 Task: Clear the cookies and other site data from all time.
Action: Mouse moved to (1290, 39)
Screenshot: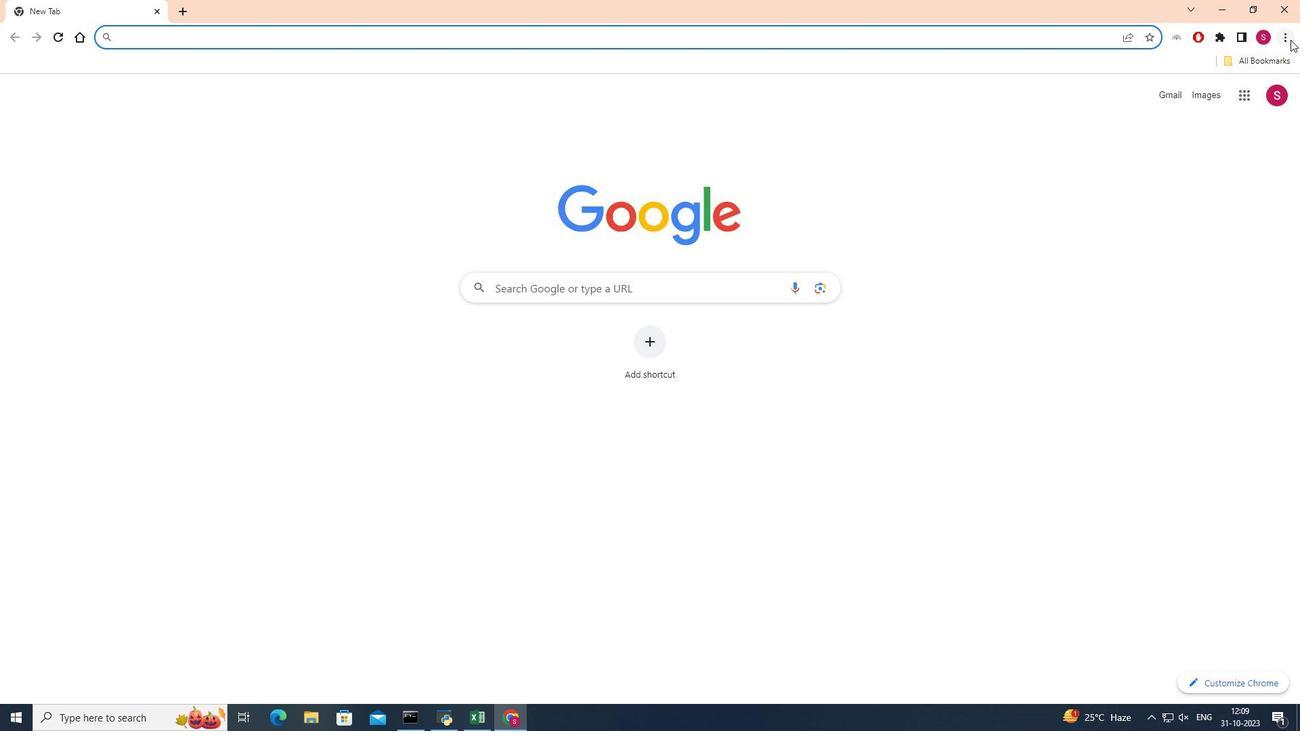 
Action: Mouse pressed left at (1290, 39)
Screenshot: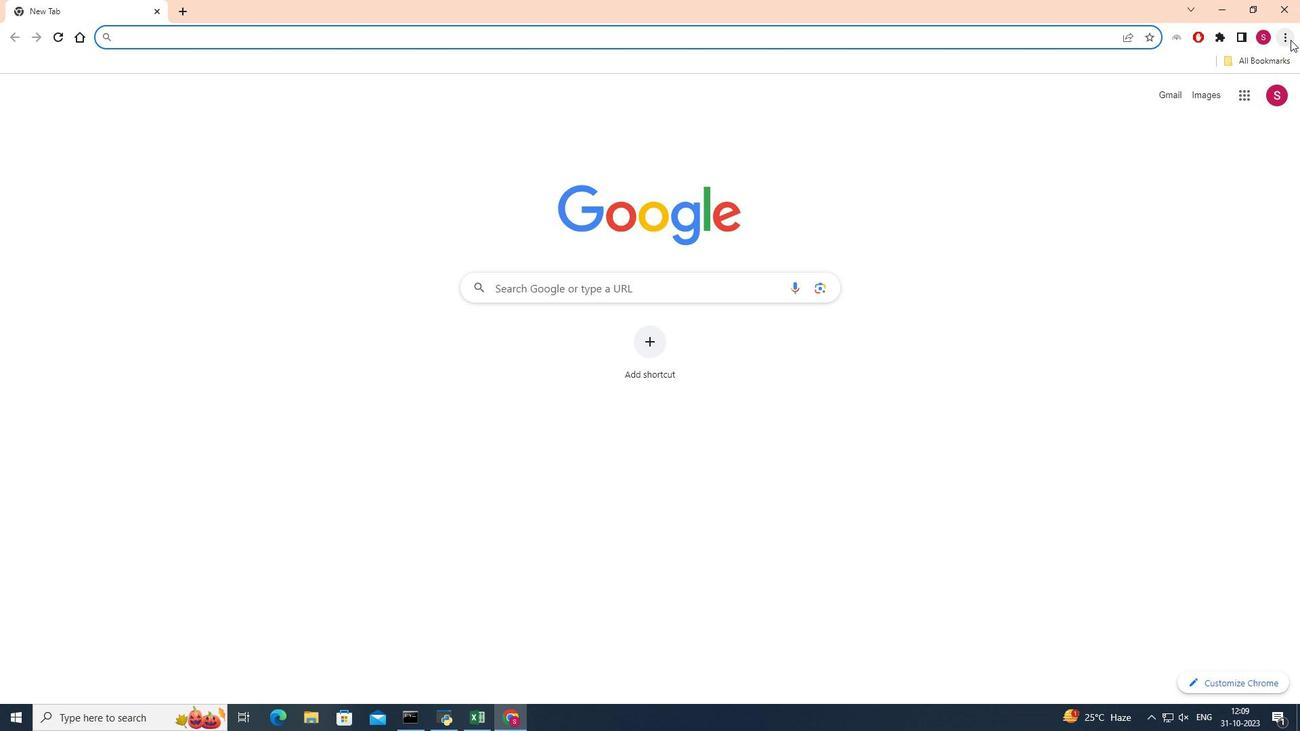 
Action: Mouse moved to (1138, 107)
Screenshot: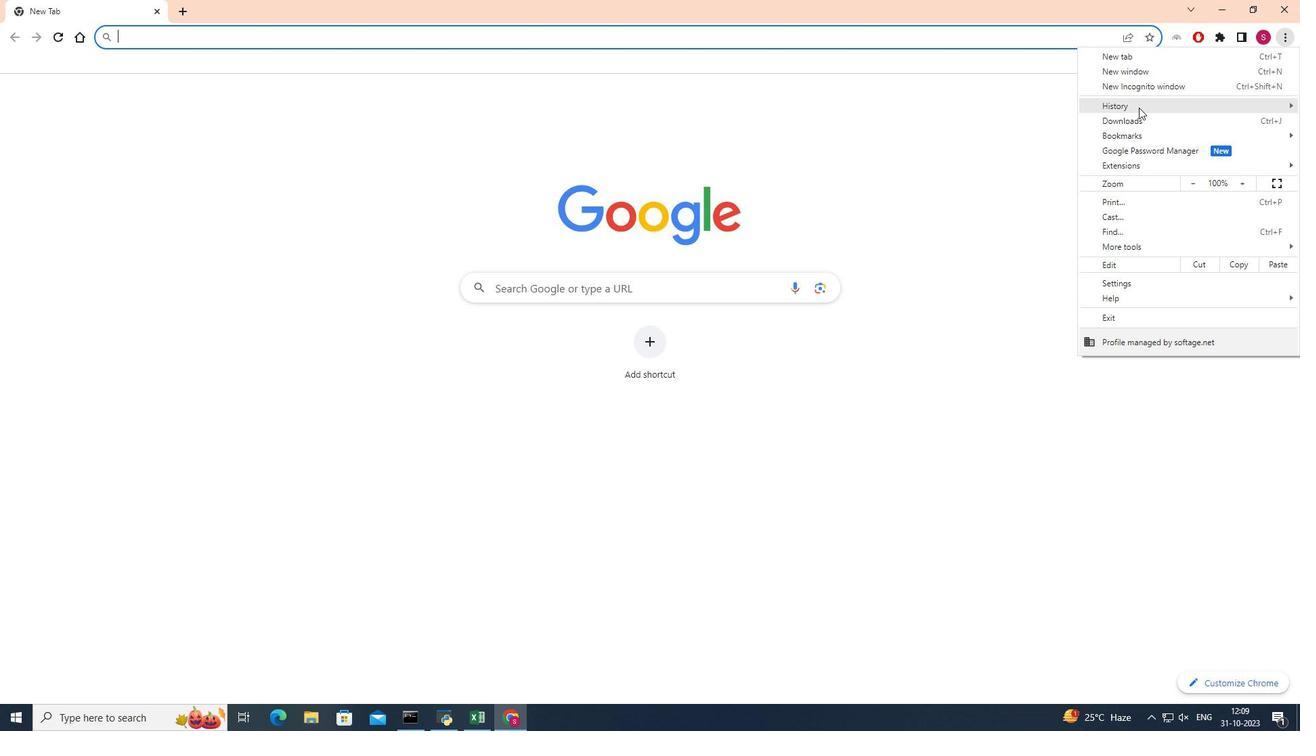 
Action: Mouse pressed left at (1138, 107)
Screenshot: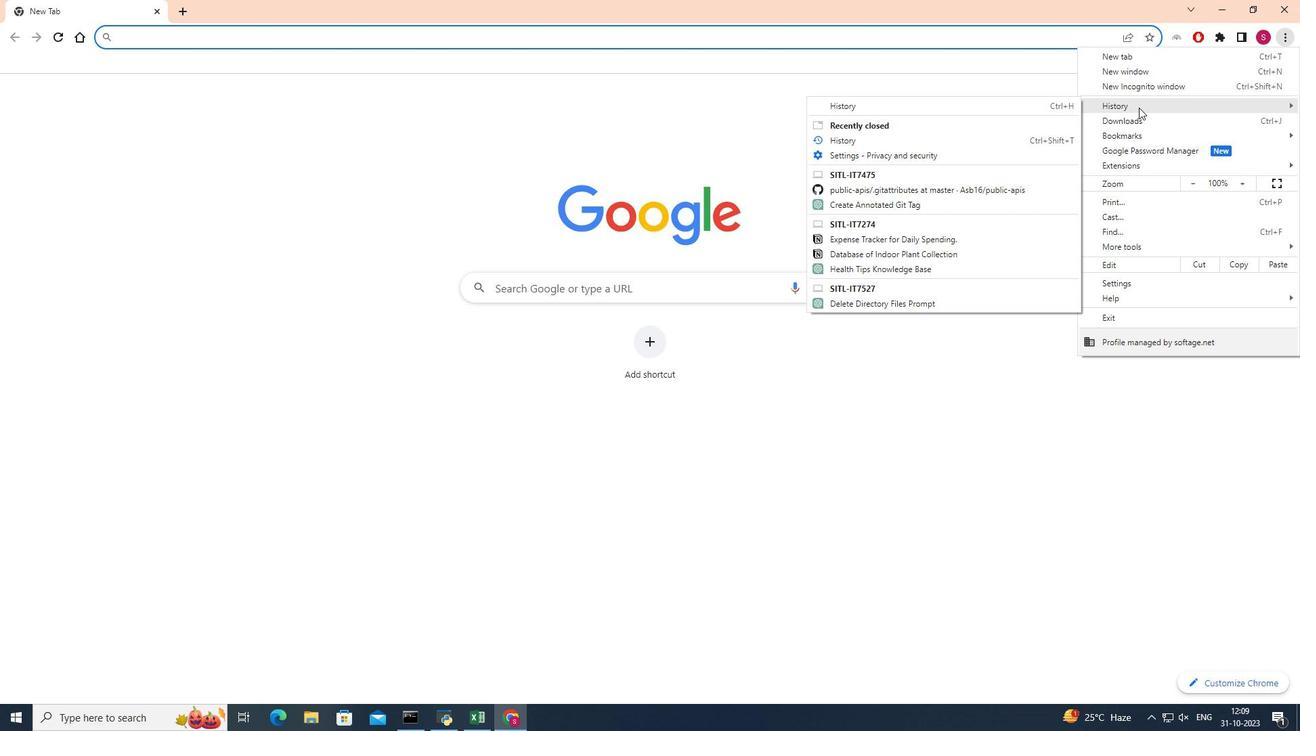 
Action: Mouse moved to (948, 106)
Screenshot: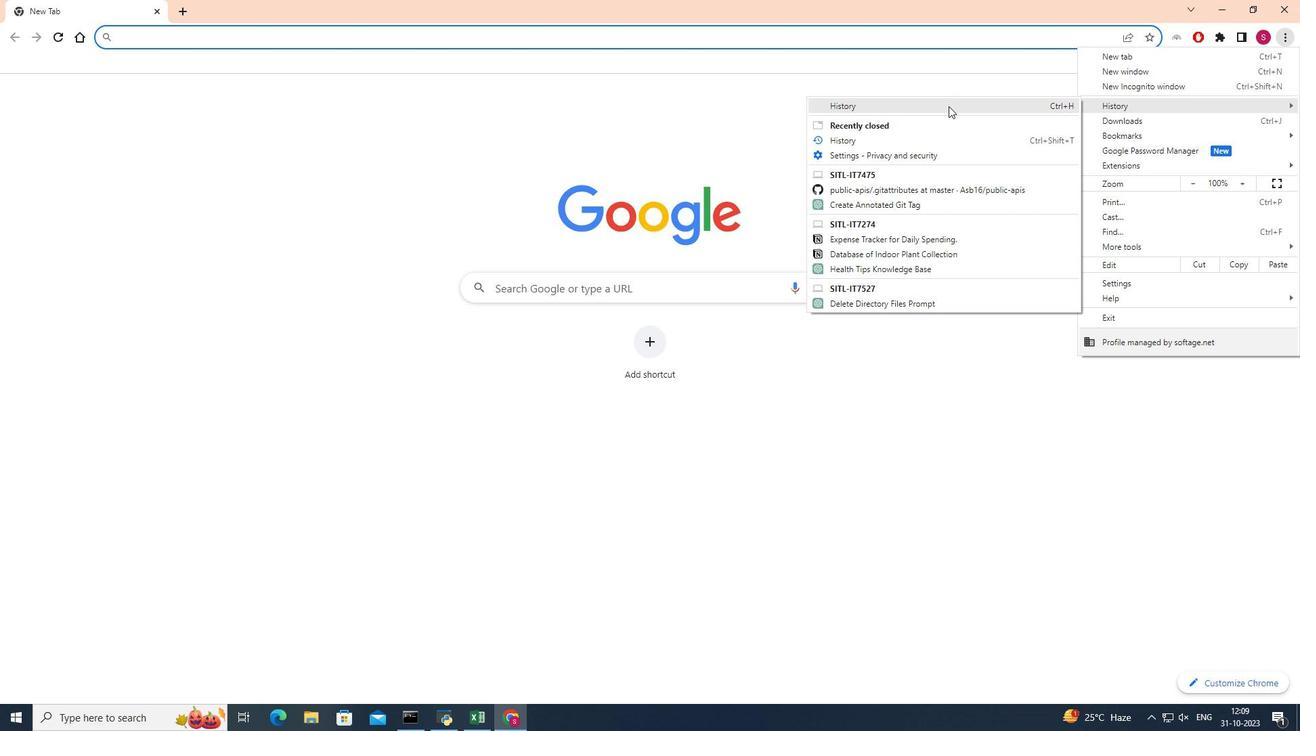 
Action: Mouse pressed left at (948, 106)
Screenshot: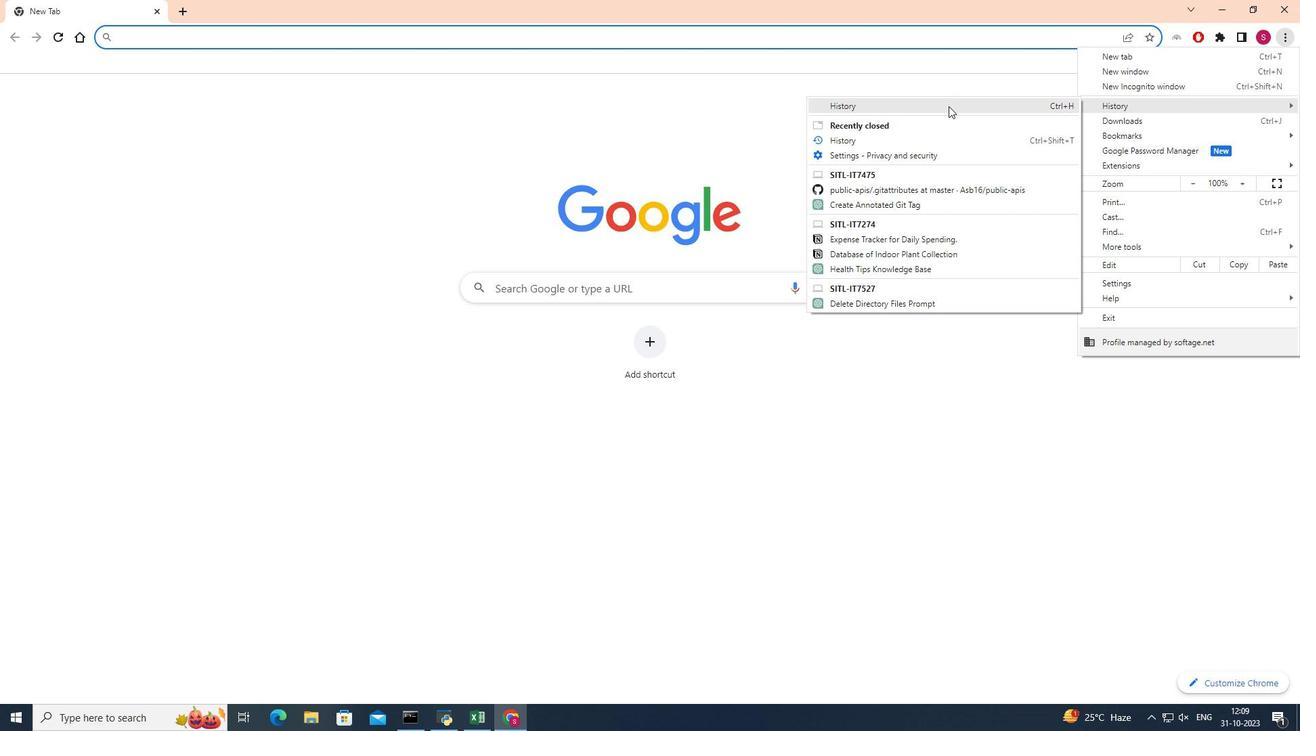 
Action: Mouse moved to (100, 166)
Screenshot: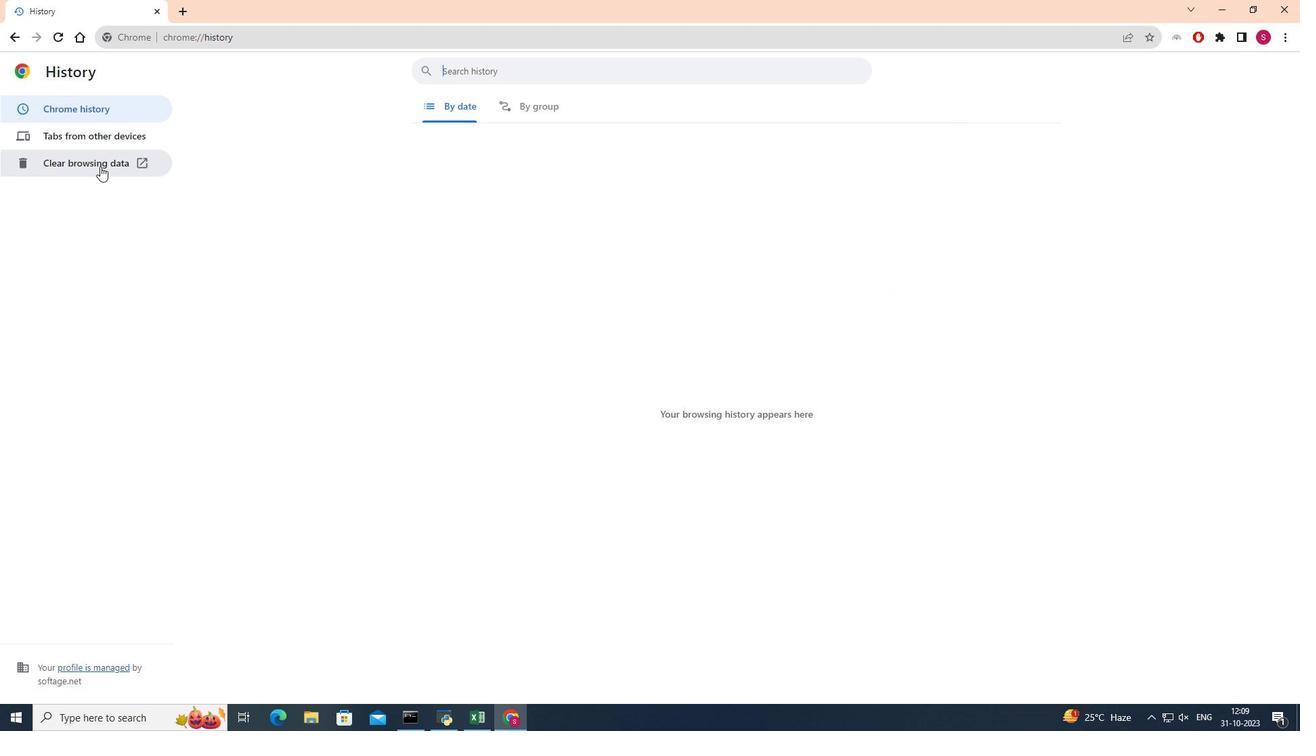 
Action: Mouse pressed left at (100, 166)
Screenshot: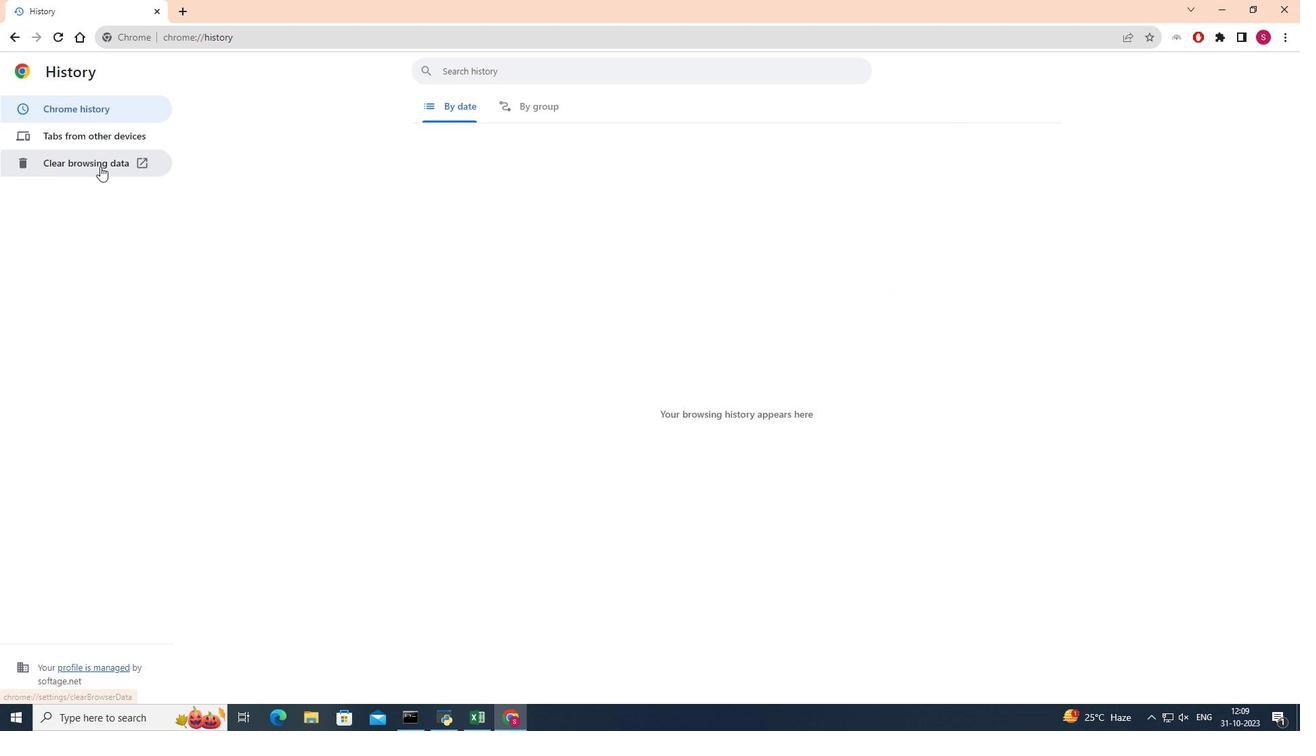 
Action: Mouse moved to (666, 251)
Screenshot: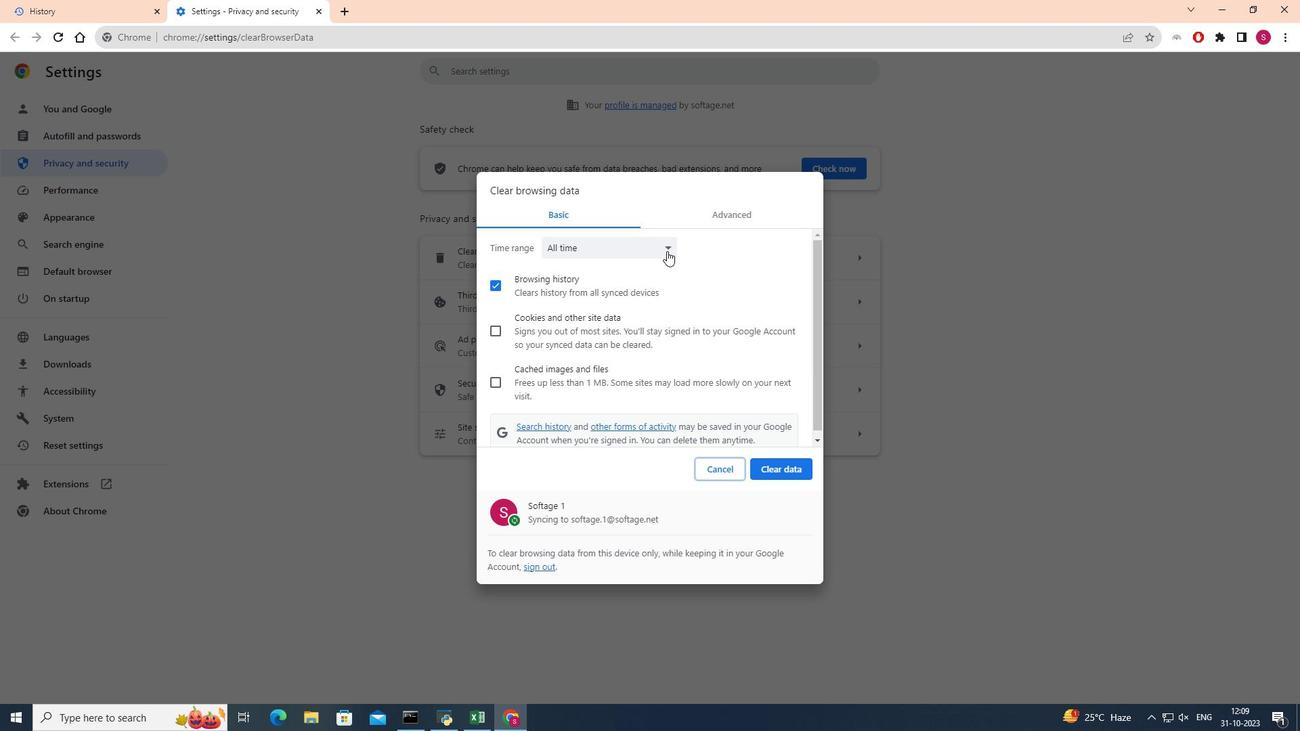 
Action: Mouse pressed left at (666, 251)
Screenshot: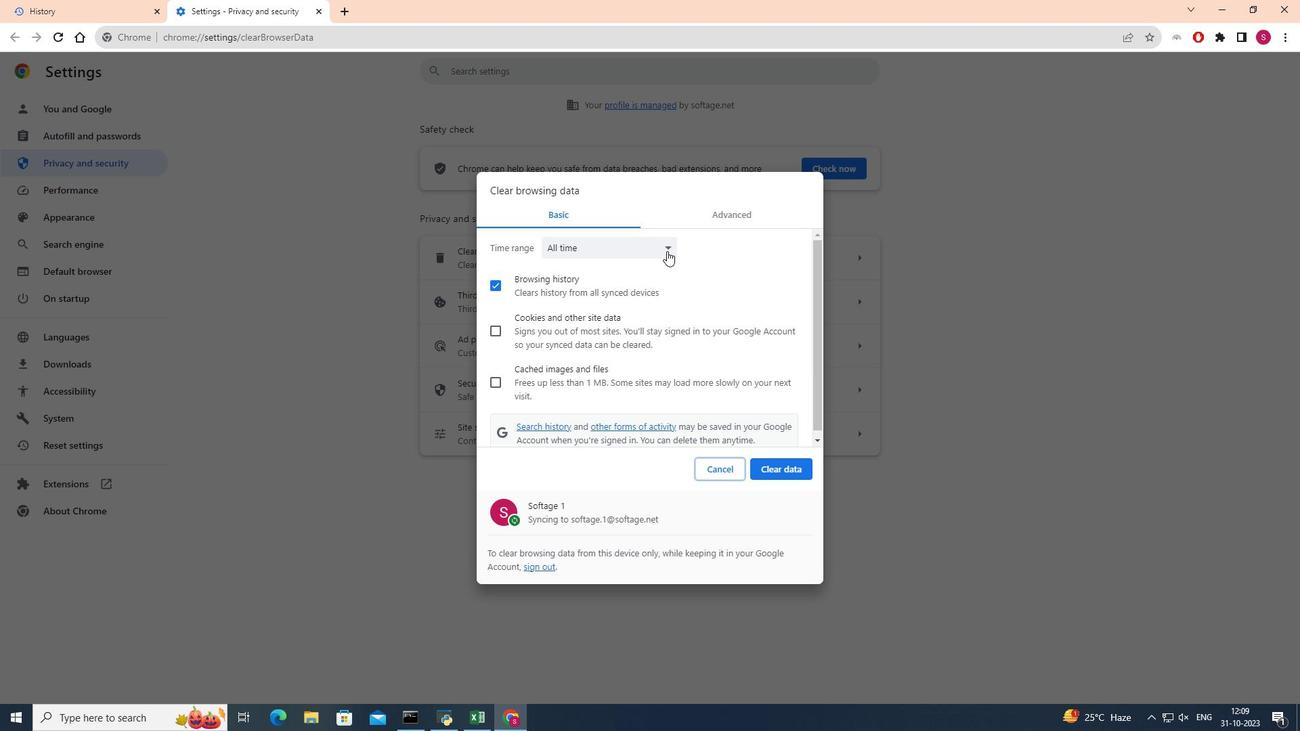 
Action: Mouse moved to (596, 312)
Screenshot: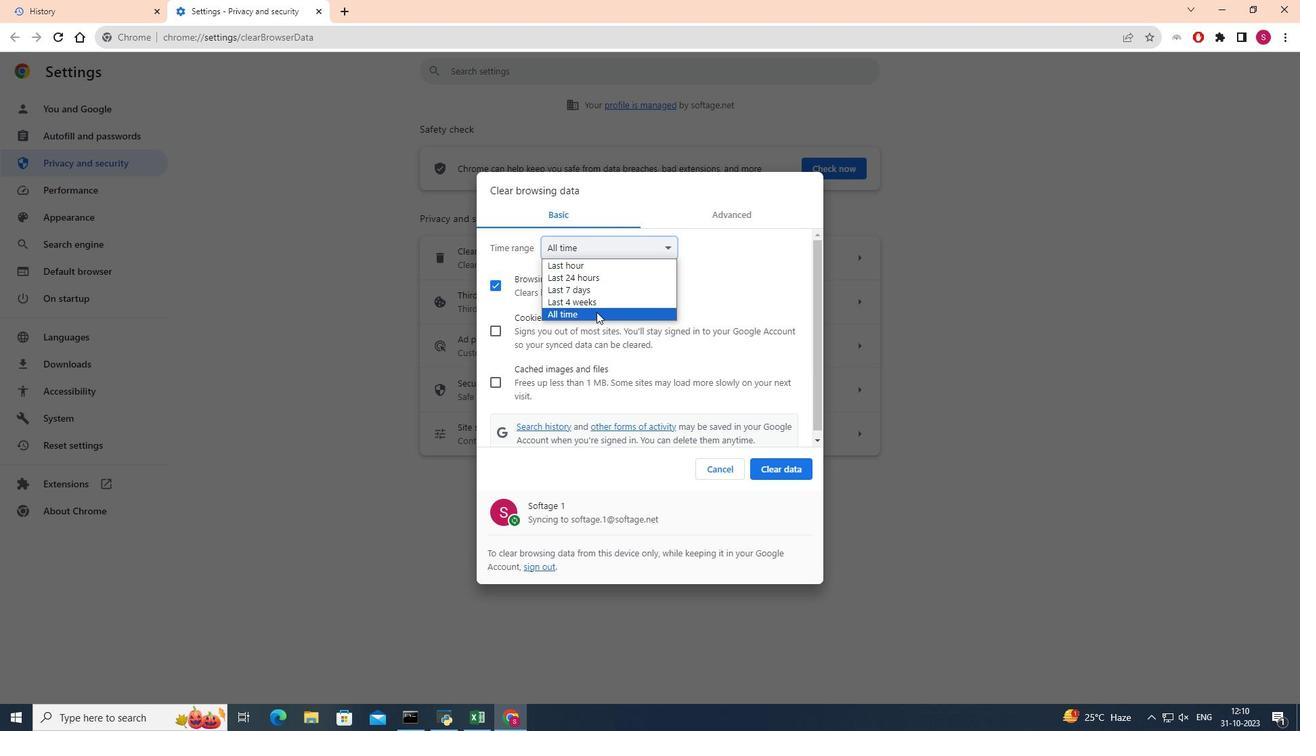 
Action: Mouse pressed left at (596, 312)
Screenshot: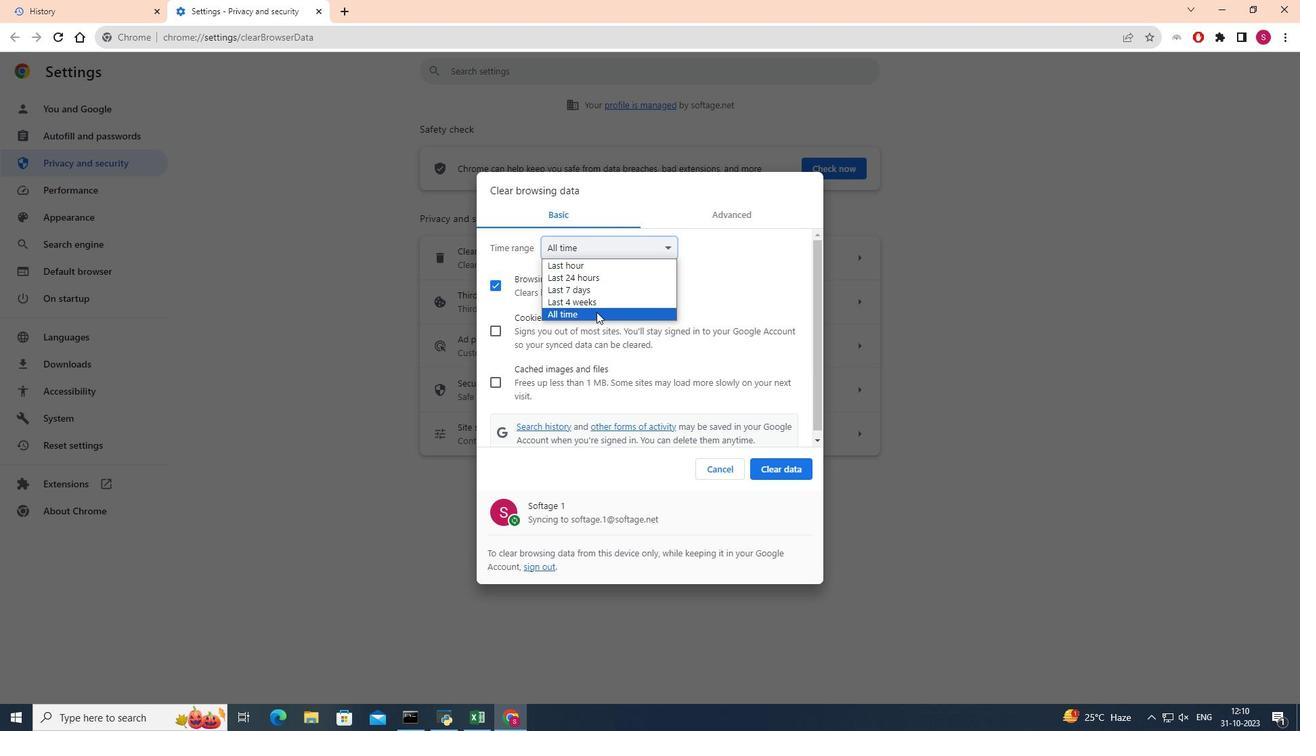 
Action: Mouse moved to (497, 285)
Screenshot: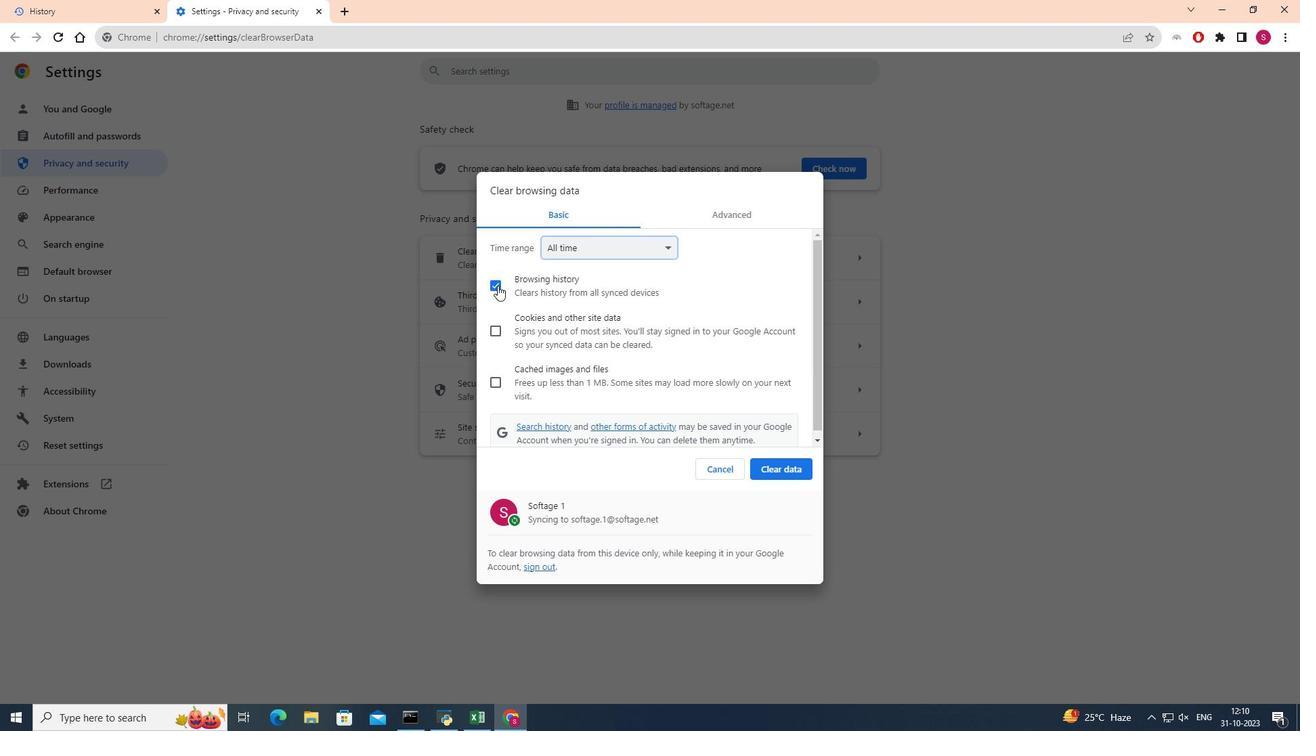 
Action: Mouse pressed left at (497, 285)
Screenshot: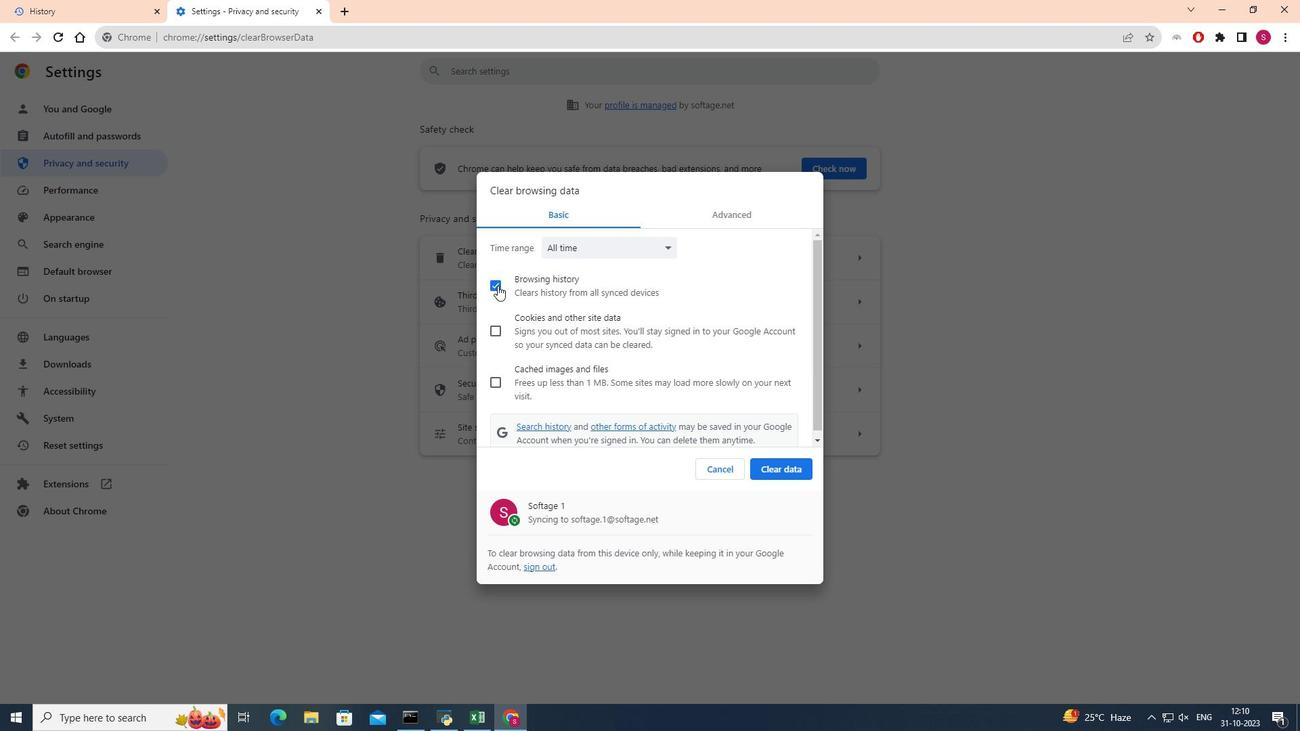 
Action: Mouse moved to (492, 329)
Screenshot: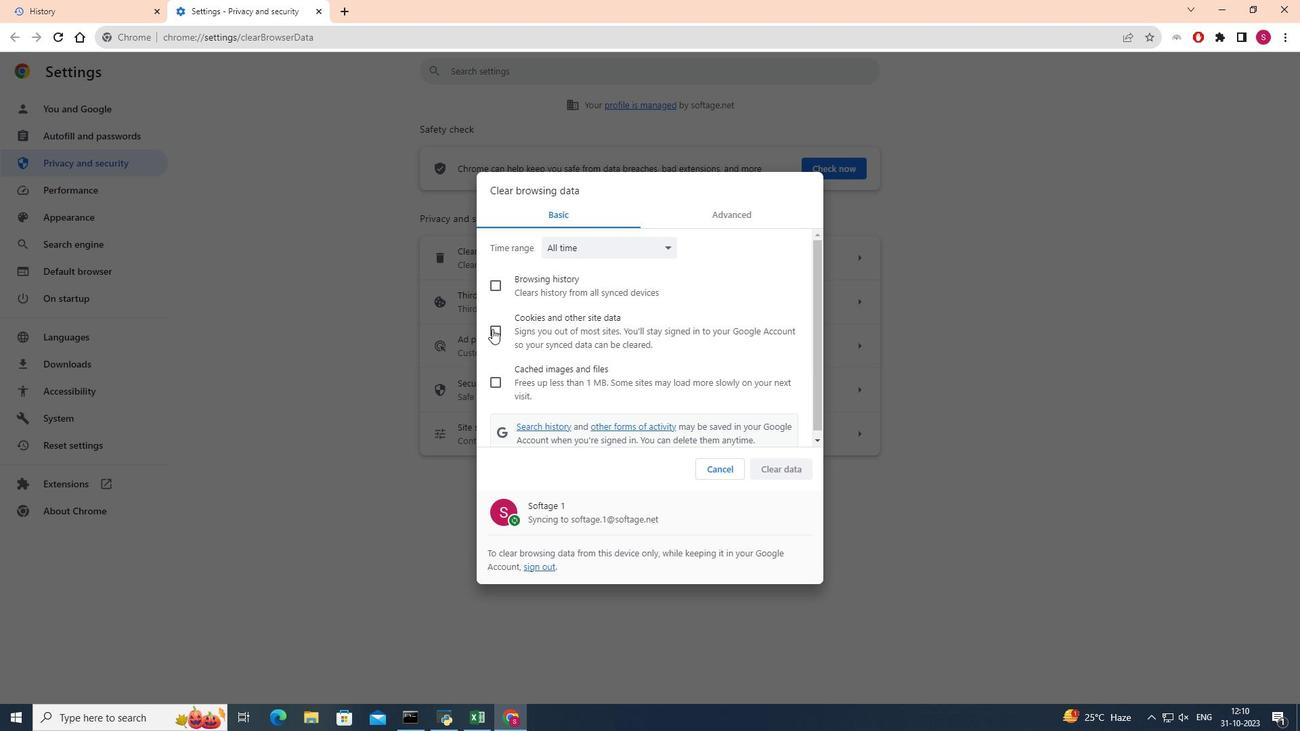 
Action: Mouse pressed left at (492, 329)
Screenshot: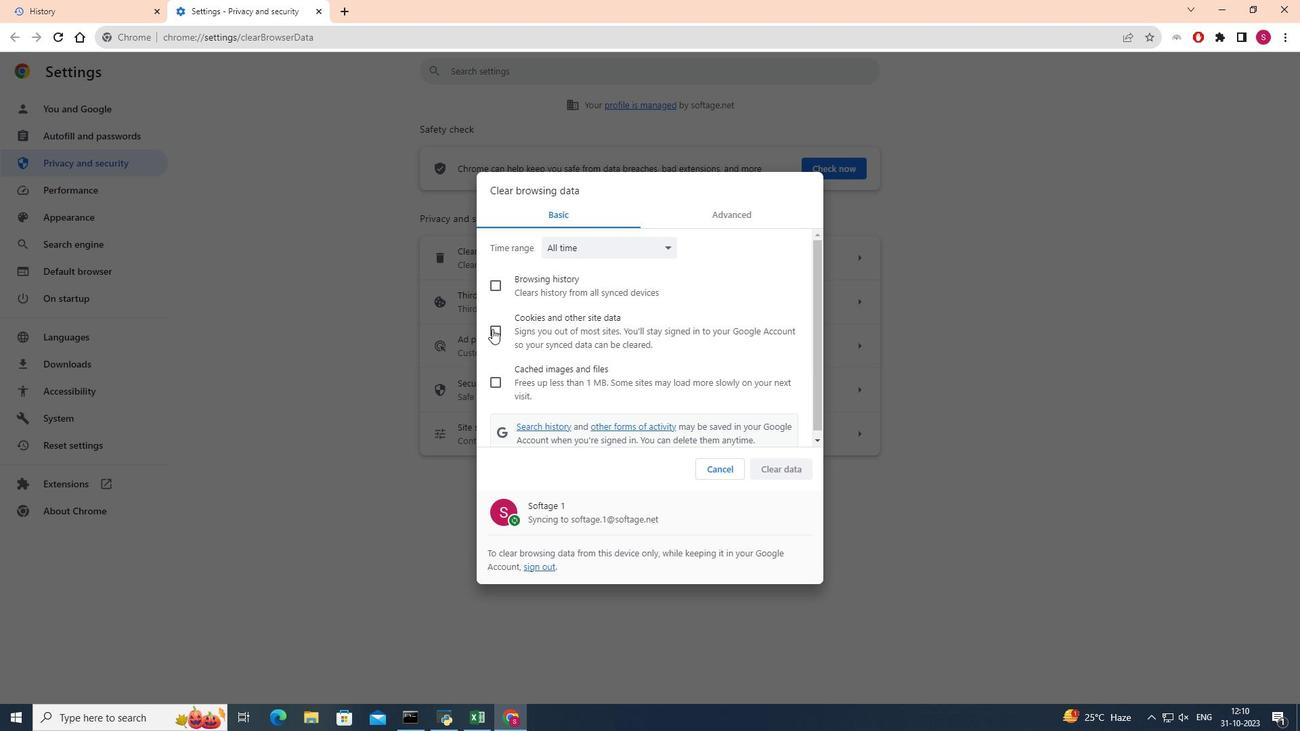 
Action: Mouse moved to (790, 473)
Screenshot: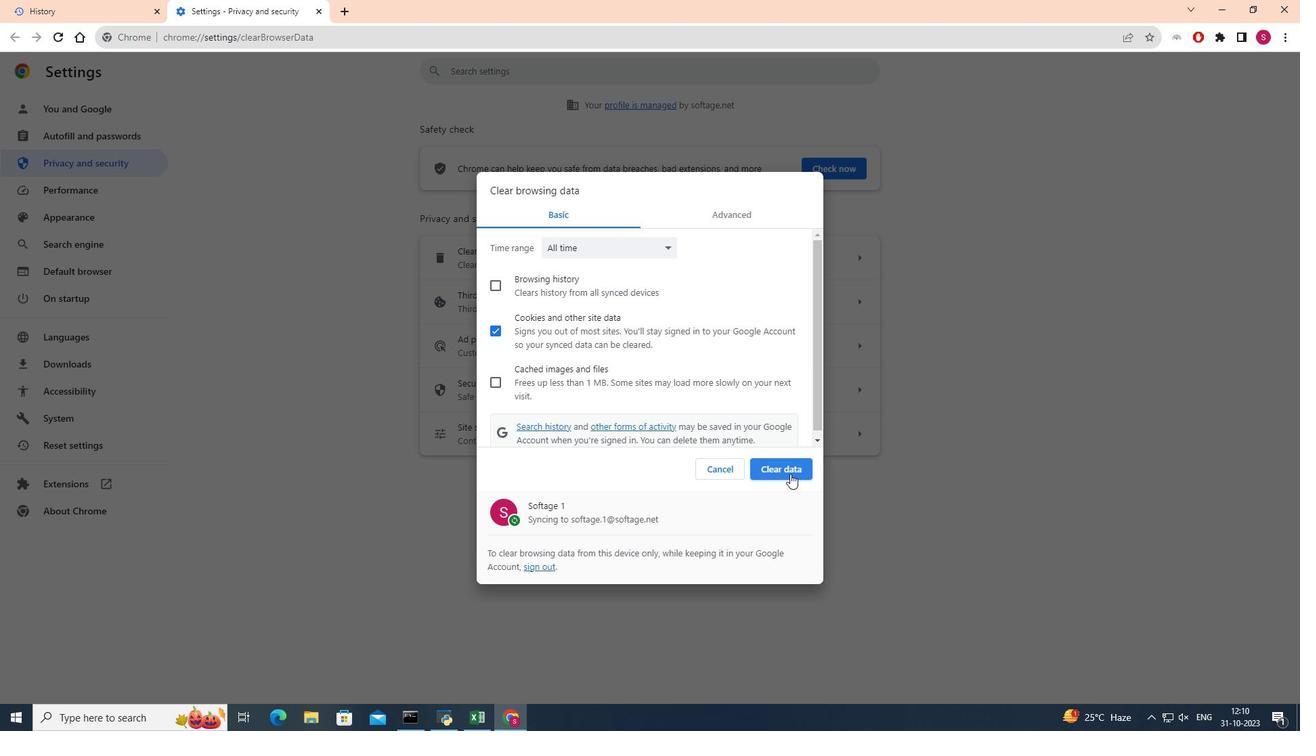 
Action: Mouse pressed left at (790, 473)
Screenshot: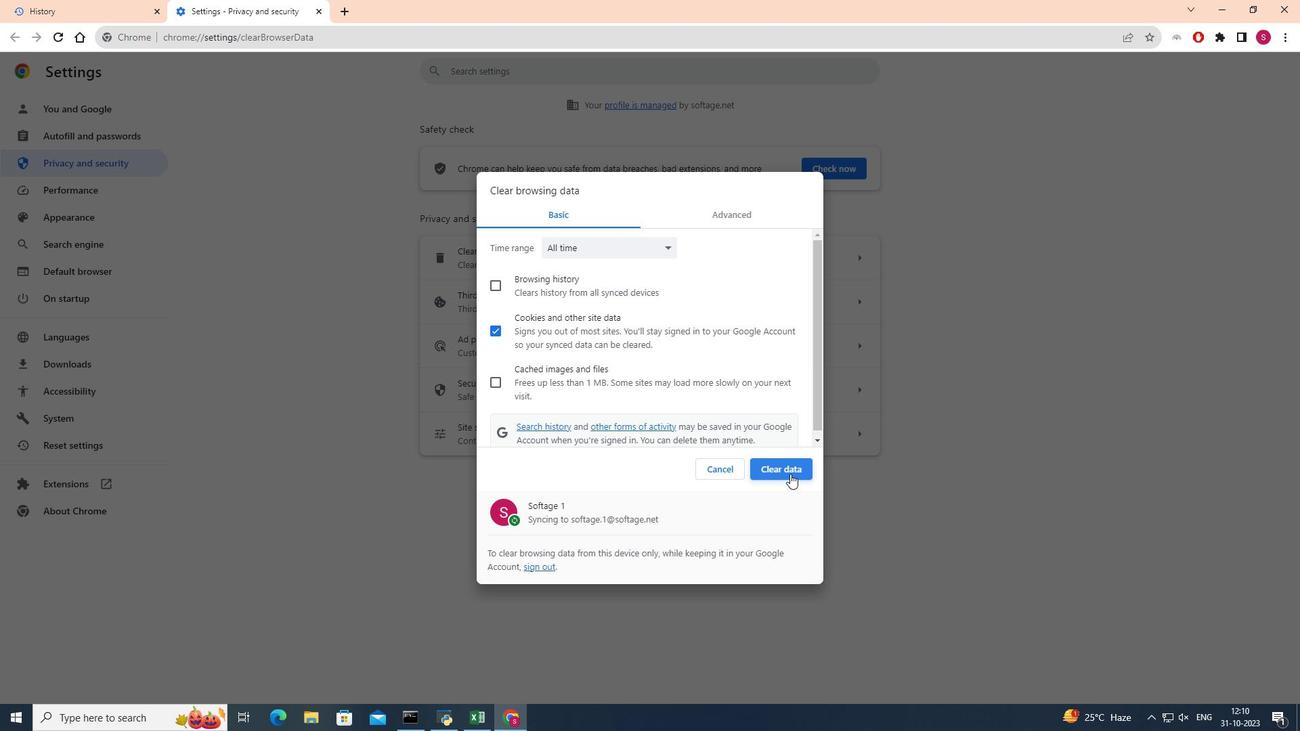 
Action: Mouse moved to (1041, 371)
Screenshot: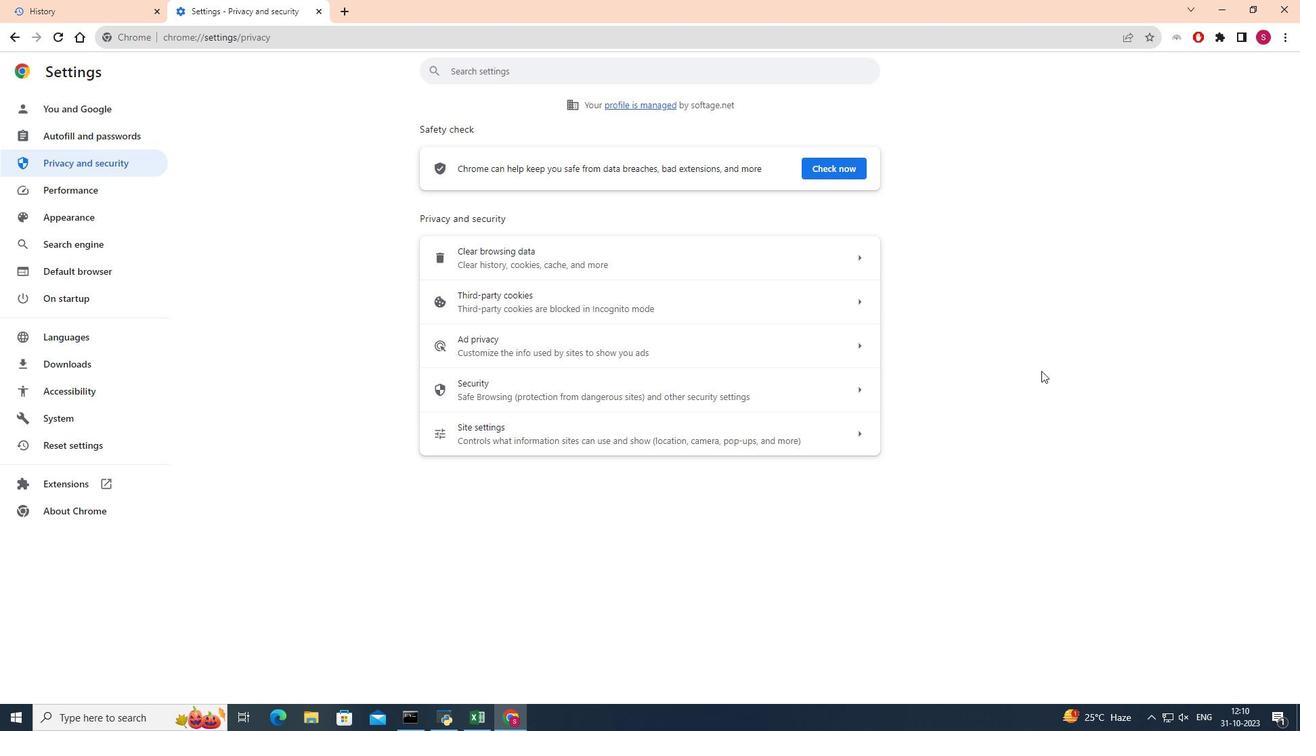 
